 Task: Look for ""Text formatting"" in the keyboard shortcuts section.
Action: Mouse moved to (294, 60)
Screenshot: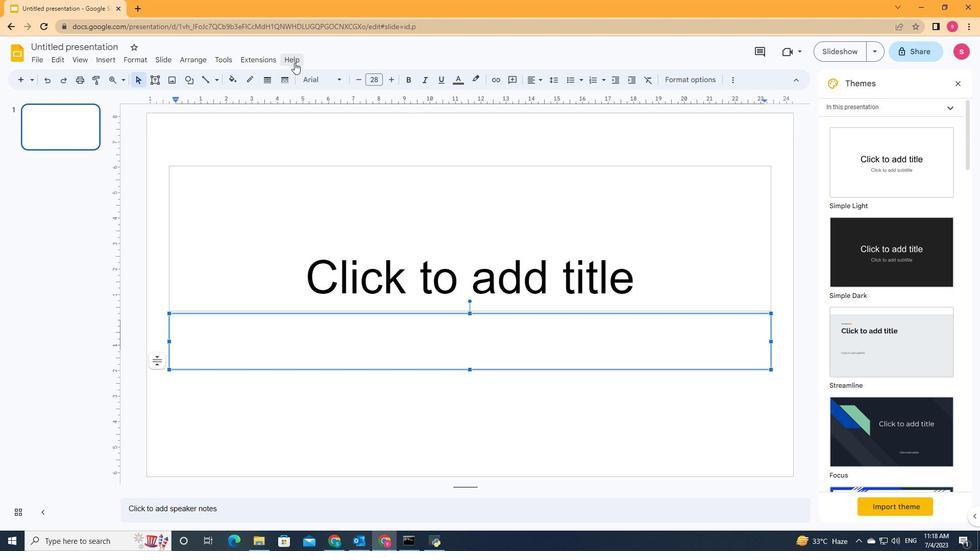 
Action: Mouse pressed left at (294, 60)
Screenshot: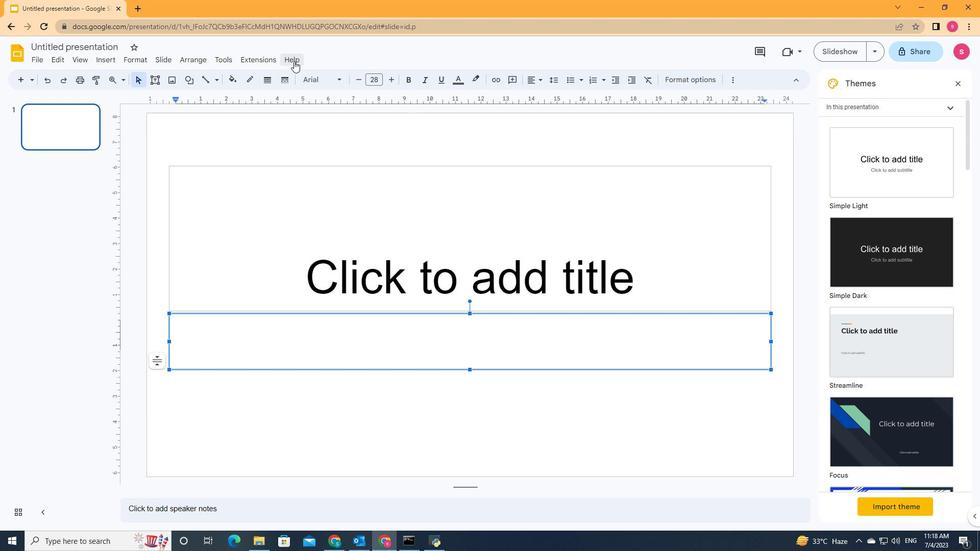 
Action: Mouse moved to (331, 246)
Screenshot: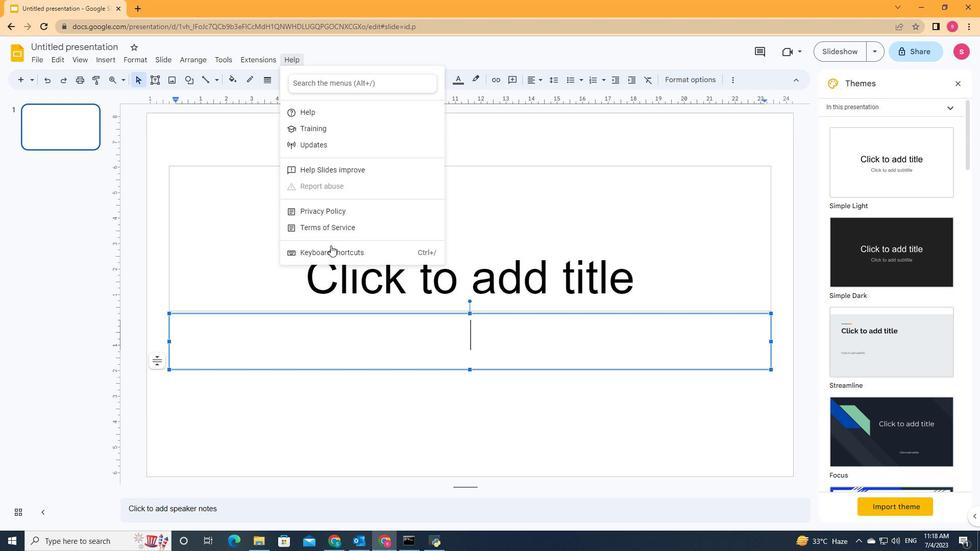 
Action: Mouse pressed left at (331, 246)
Screenshot: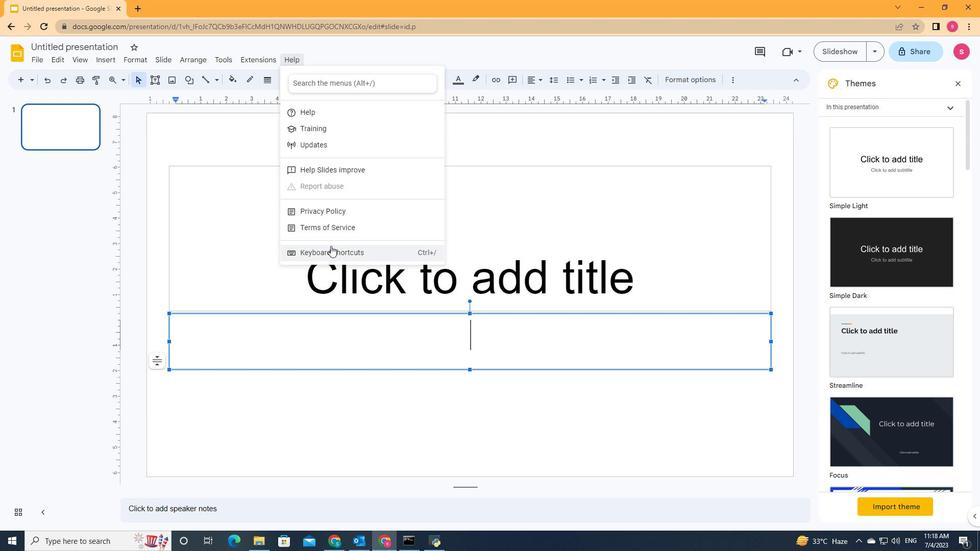 
Action: Mouse moved to (326, 255)
Screenshot: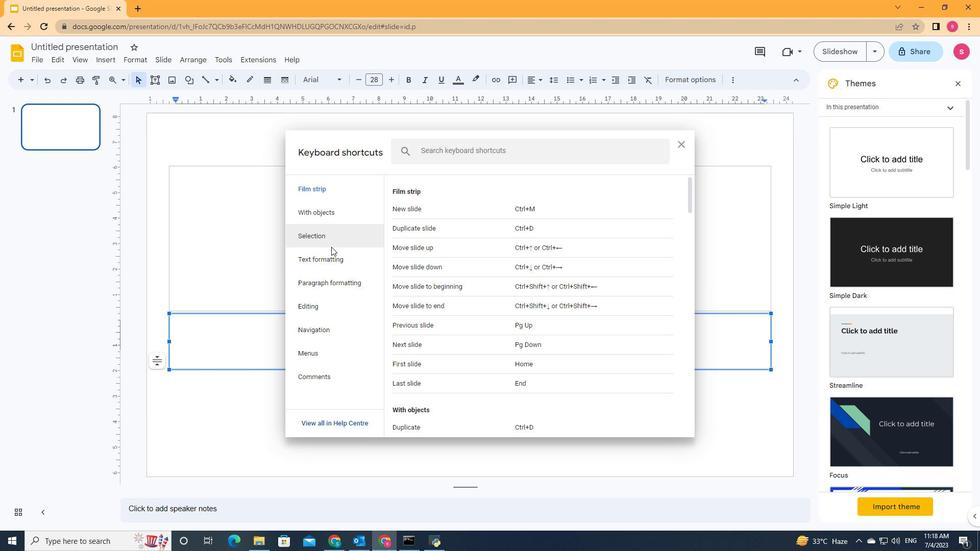 
Action: Mouse pressed left at (326, 255)
Screenshot: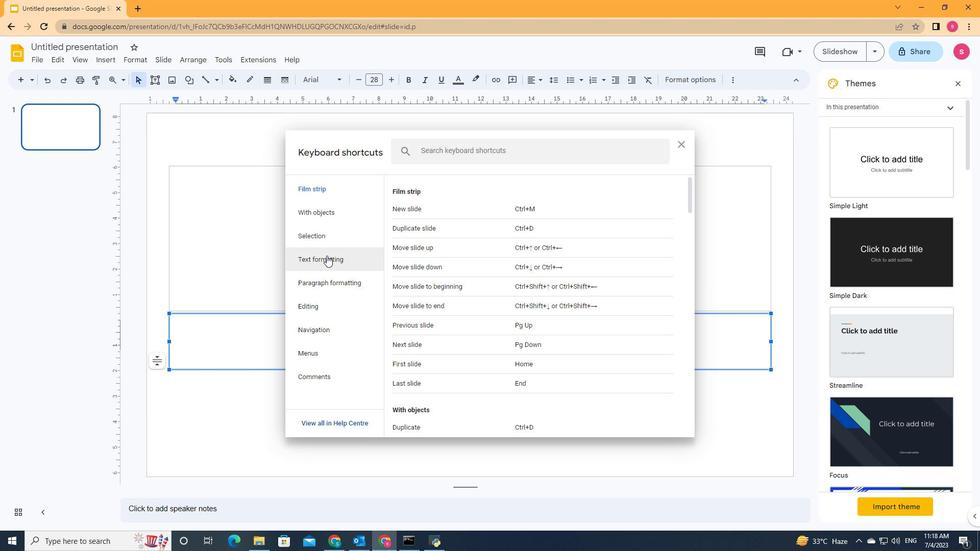 
Action: Mouse moved to (430, 273)
Screenshot: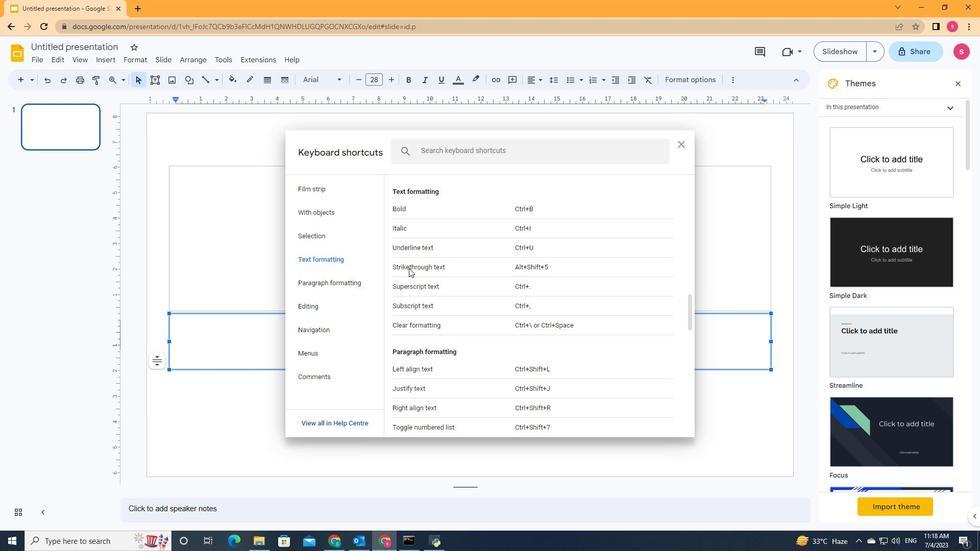 
